 Task: In the sheet customize and apply the hyperlink color as blue.
Action: Mouse moved to (215, 203)
Screenshot: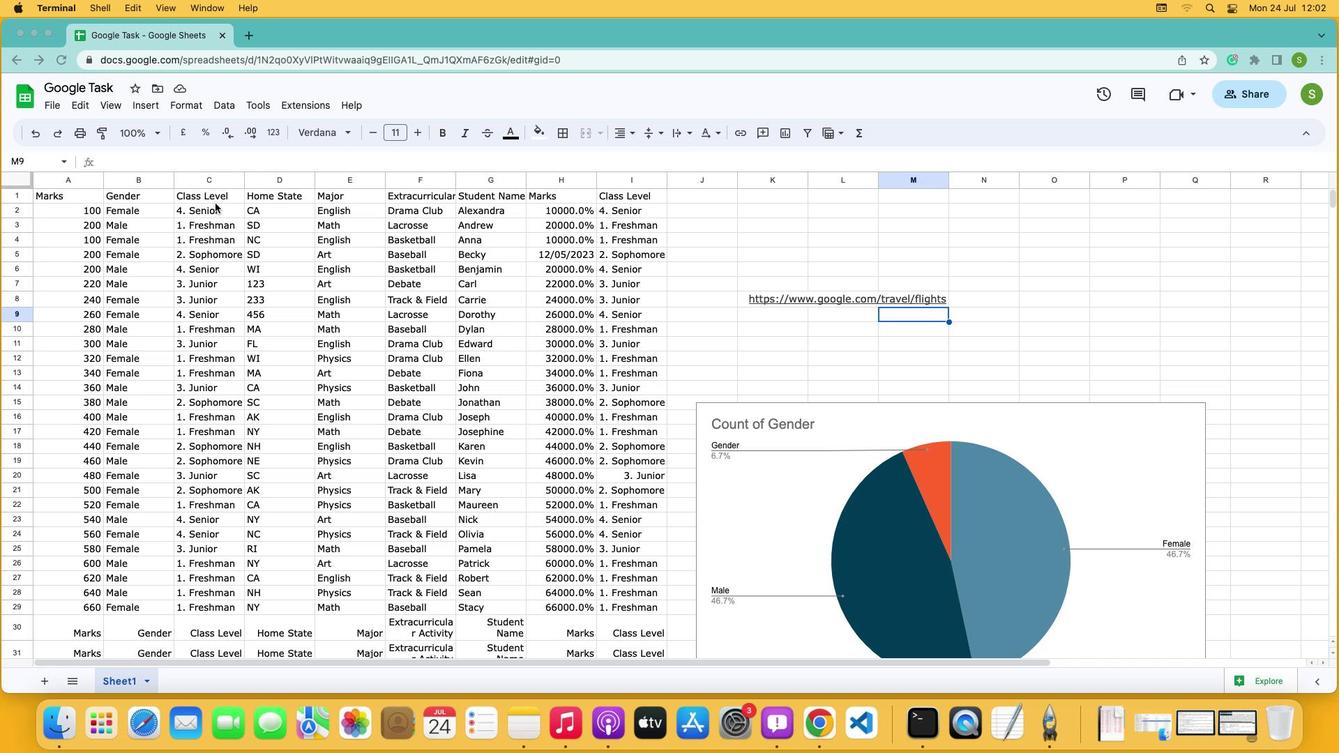 
Action: Mouse pressed left at (215, 203)
Screenshot: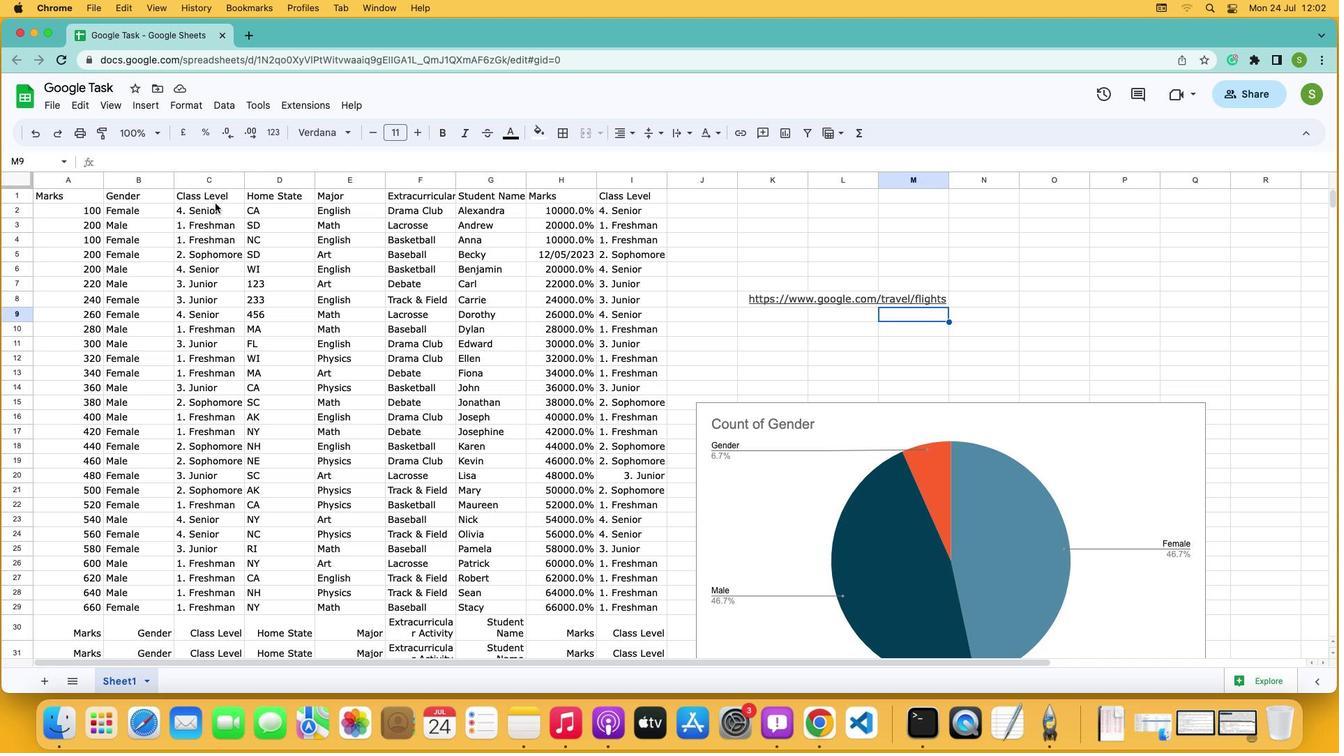 
Action: Mouse moved to (184, 107)
Screenshot: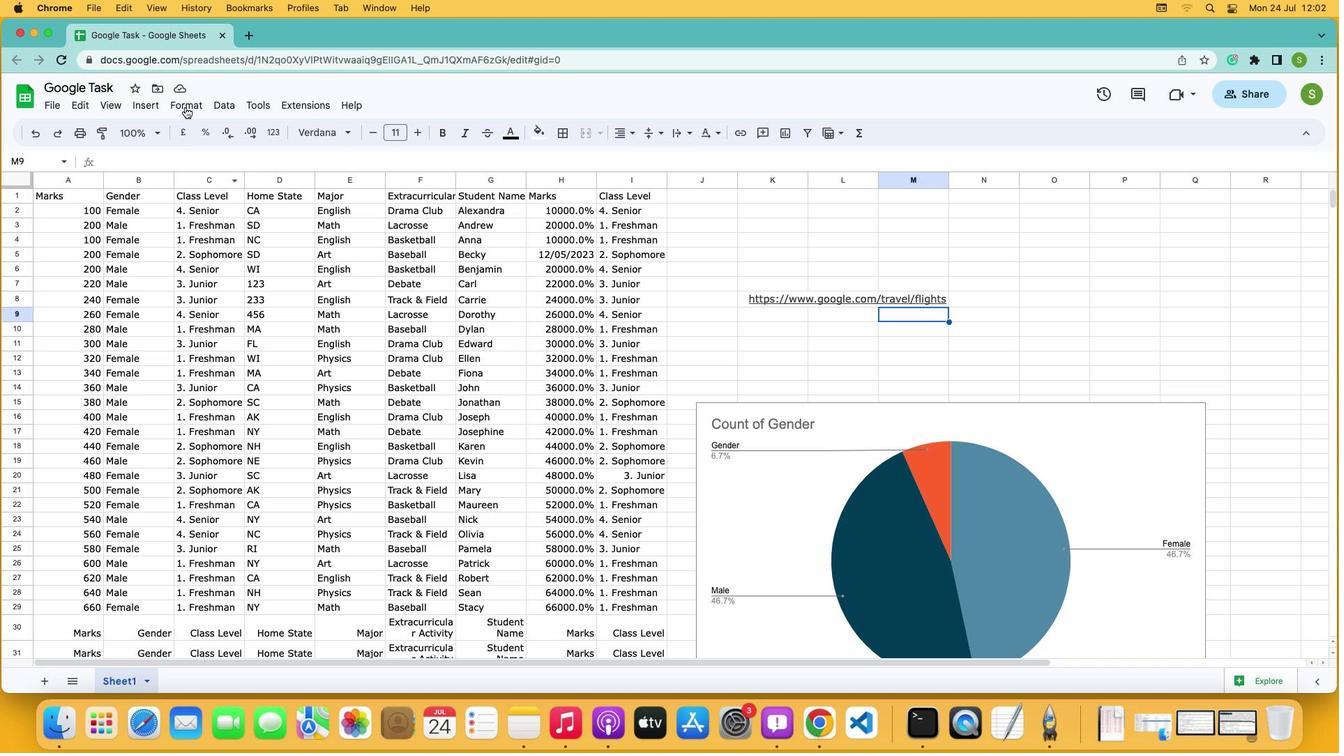 
Action: Mouse pressed left at (184, 107)
Screenshot: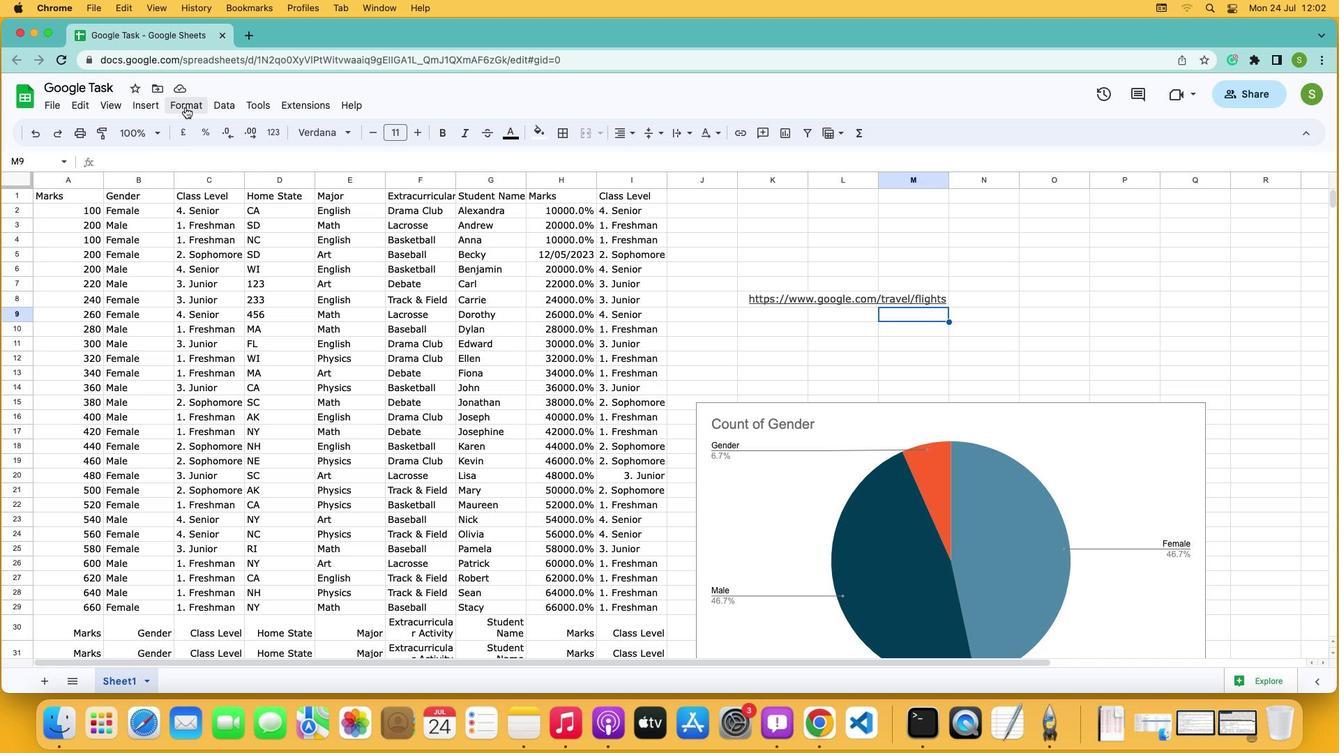 
Action: Mouse moved to (194, 126)
Screenshot: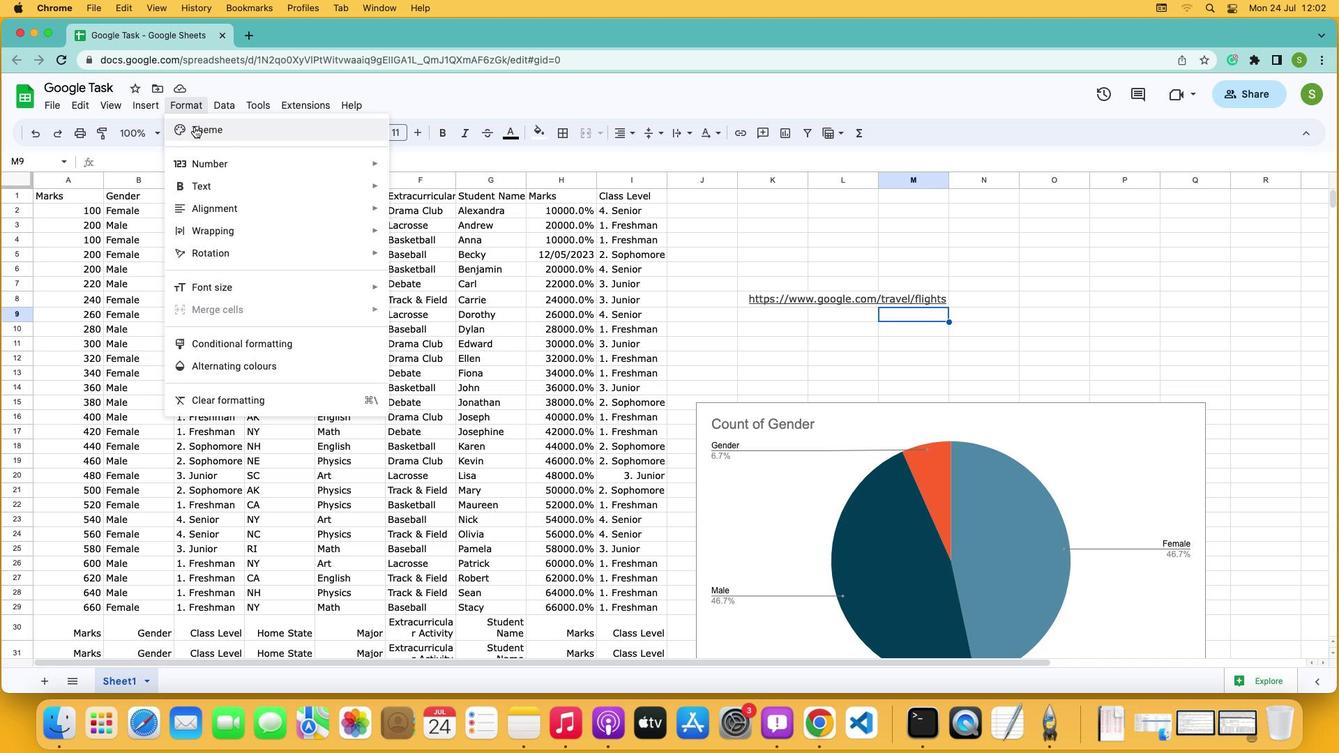 
Action: Mouse pressed left at (194, 126)
Screenshot: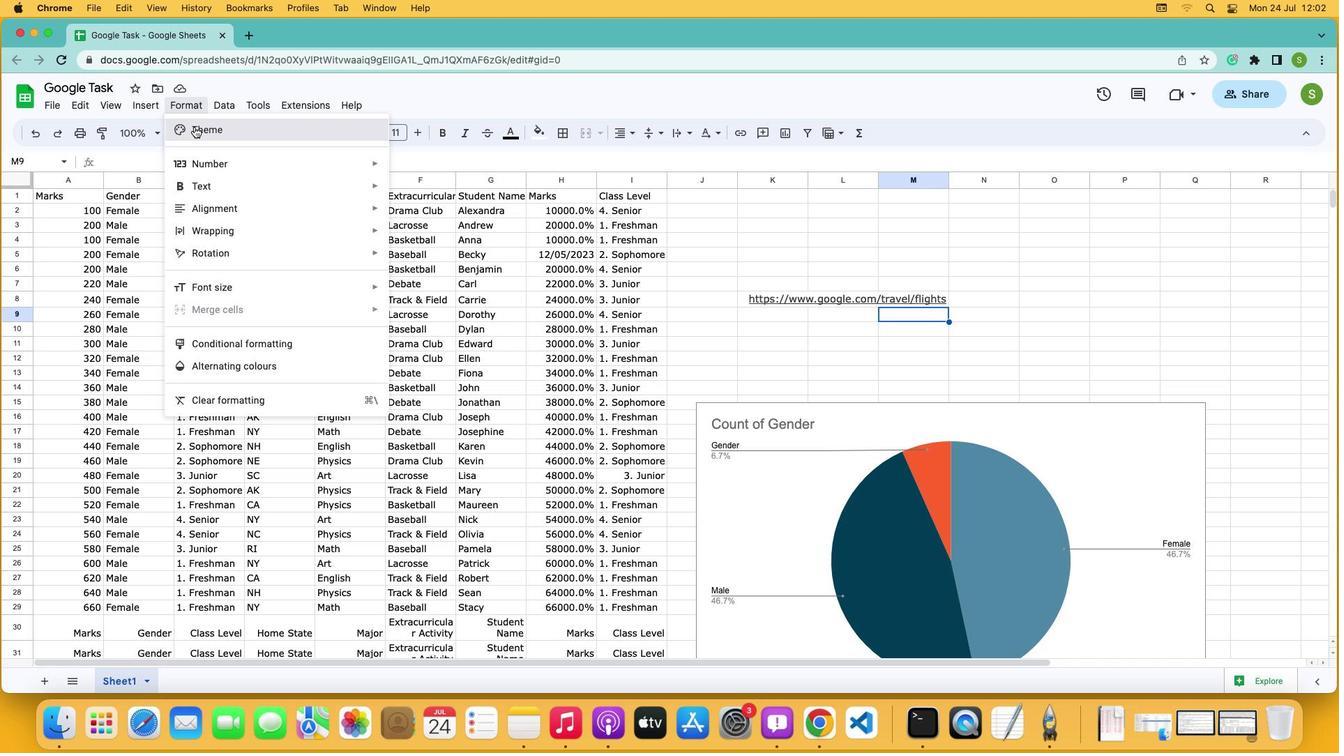 
Action: Mouse moved to (754, 295)
Screenshot: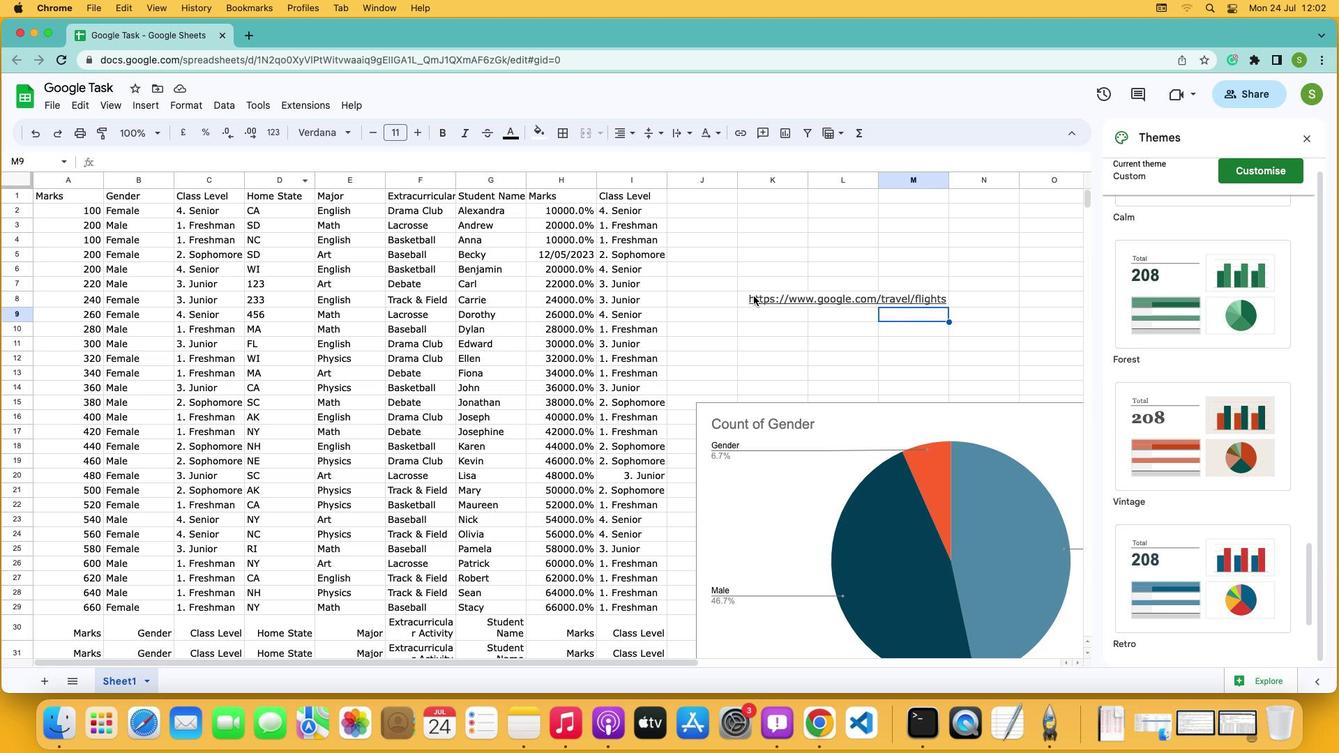 
Action: Mouse pressed left at (754, 295)
Screenshot: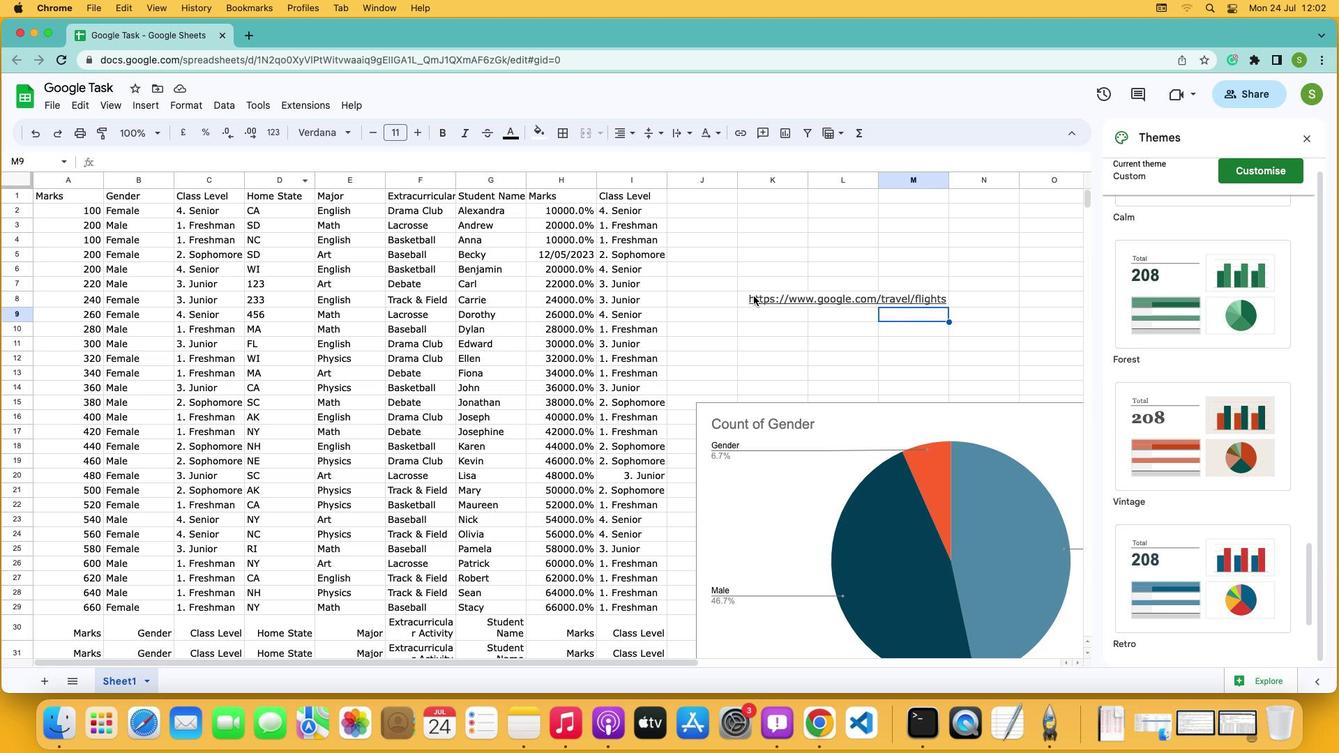 
Action: Mouse moved to (932, 294)
Screenshot: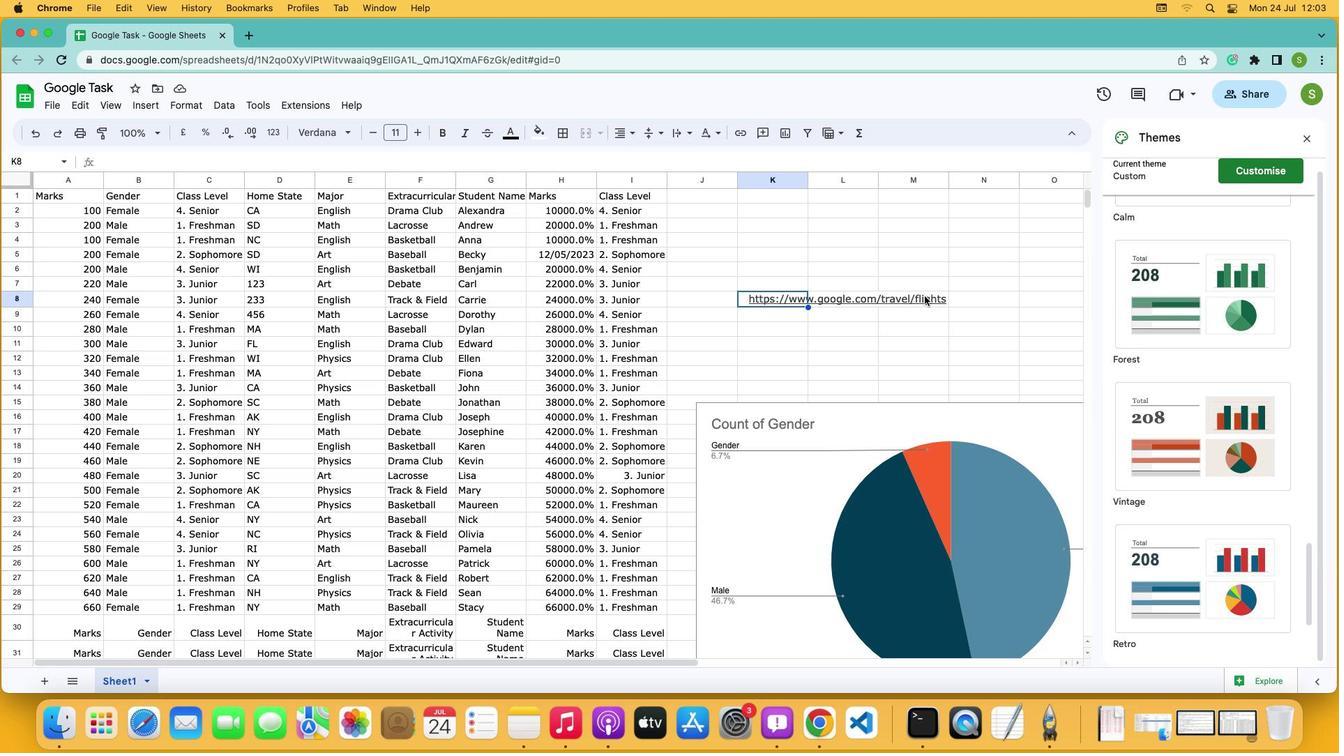
Action: Mouse pressed left at (932, 294)
Screenshot: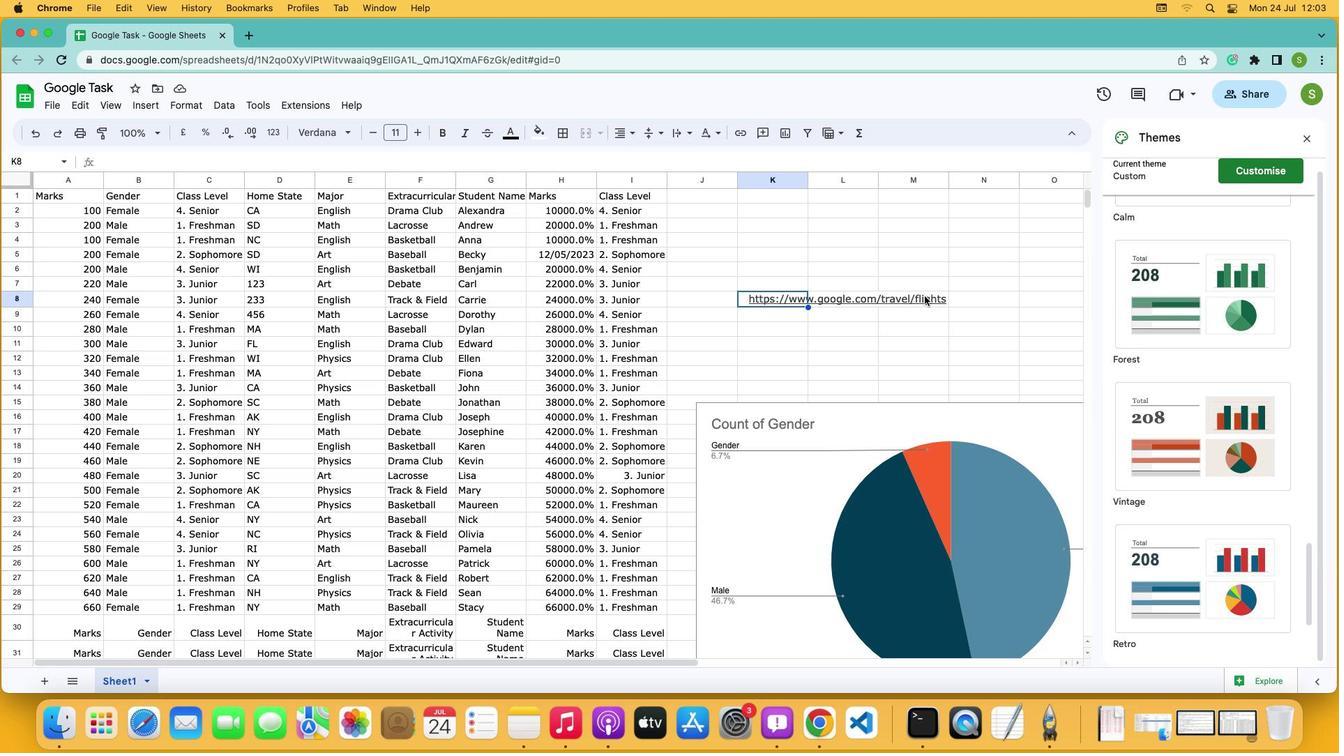 
Action: Mouse moved to (1279, 173)
Screenshot: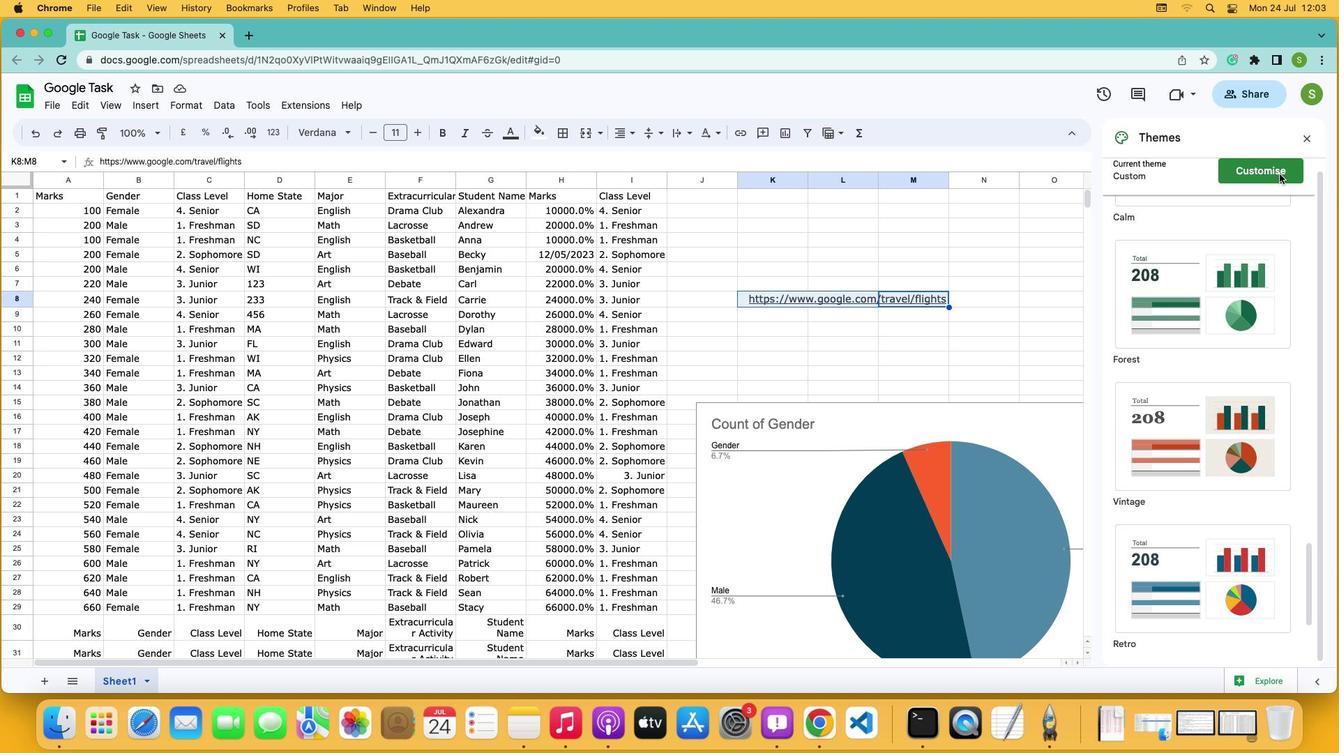 
Action: Mouse pressed left at (1279, 173)
Screenshot: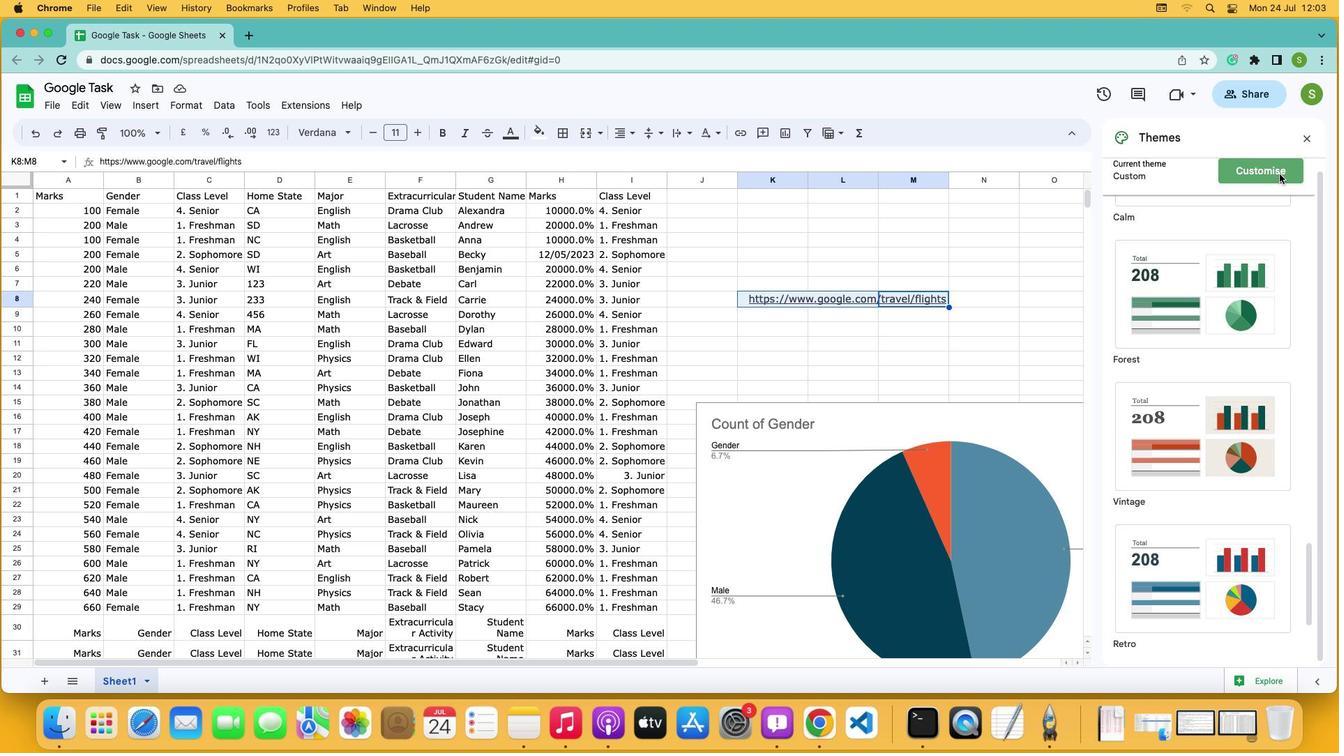 
Action: Mouse moved to (1237, 591)
Screenshot: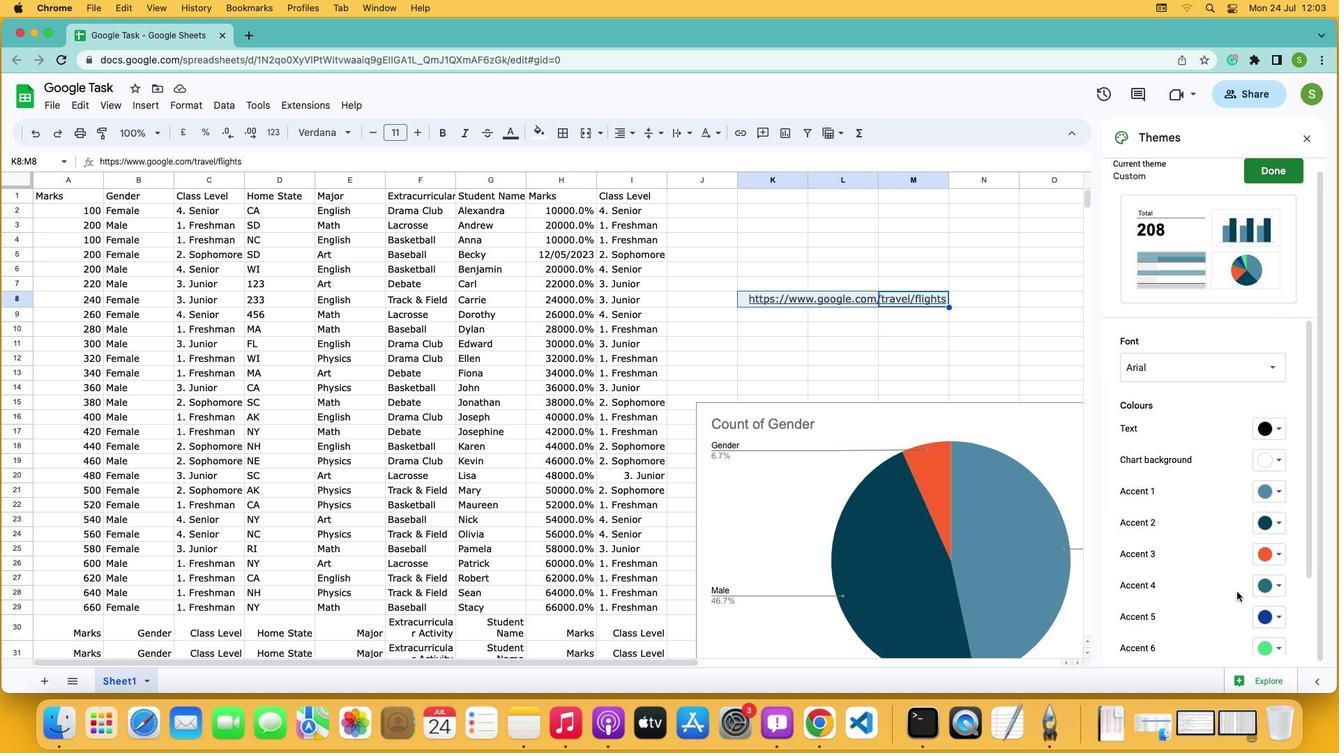
Action: Mouse scrolled (1237, 591) with delta (0, 0)
Screenshot: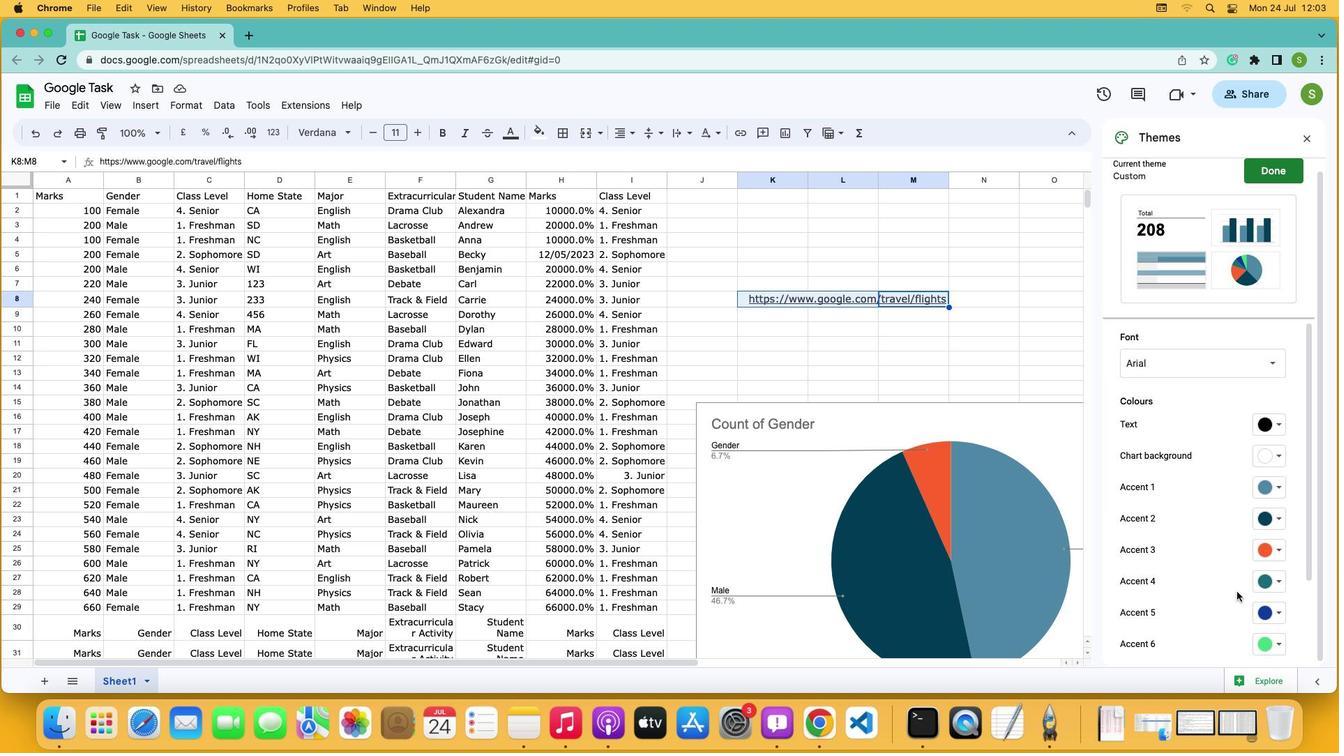 
Action: Mouse scrolled (1237, 591) with delta (0, 0)
Screenshot: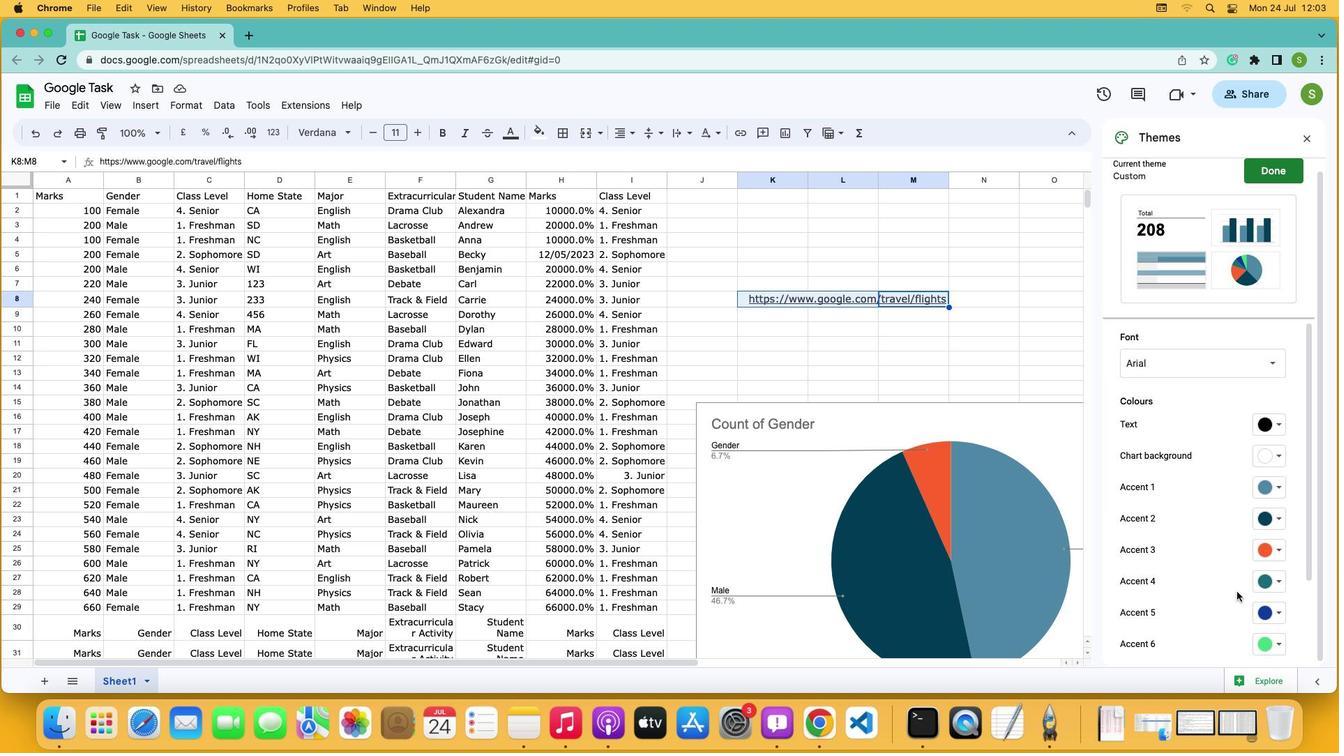 
Action: Mouse scrolled (1237, 591) with delta (0, -2)
Screenshot: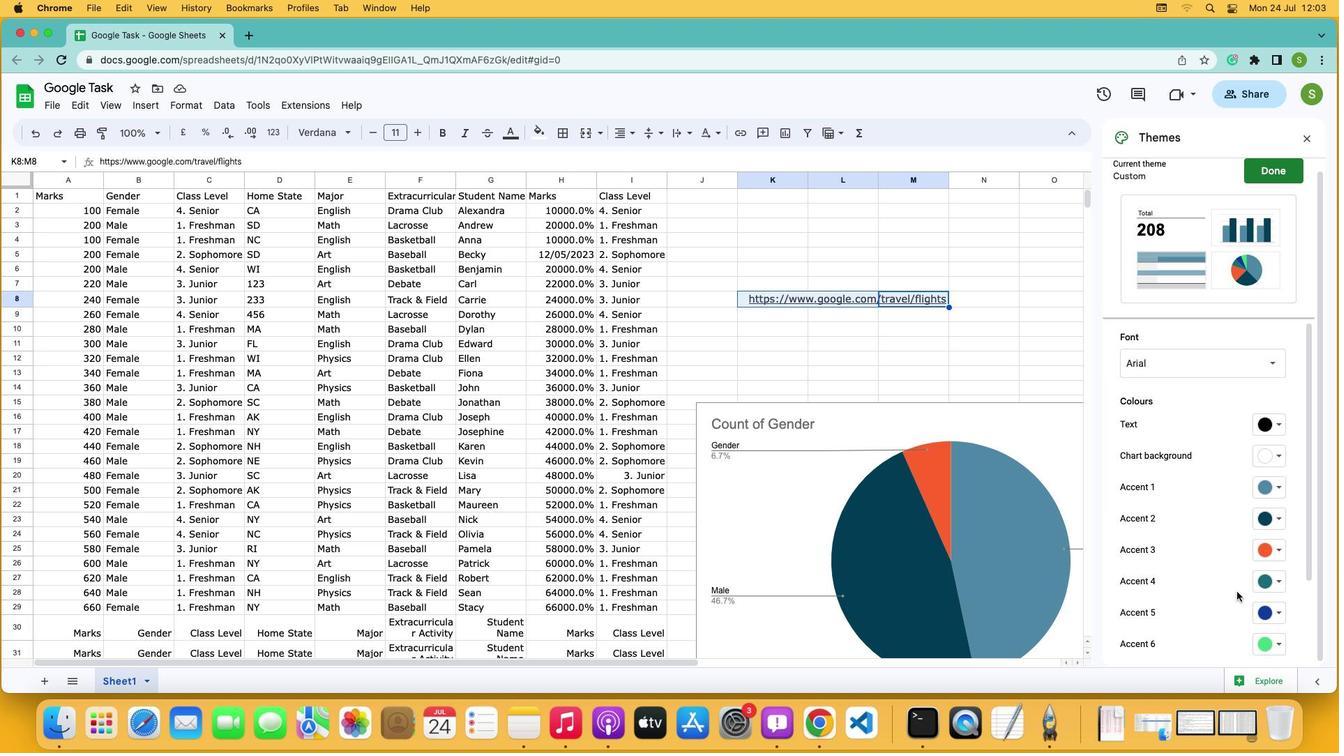 
Action: Mouse scrolled (1237, 591) with delta (0, -3)
Screenshot: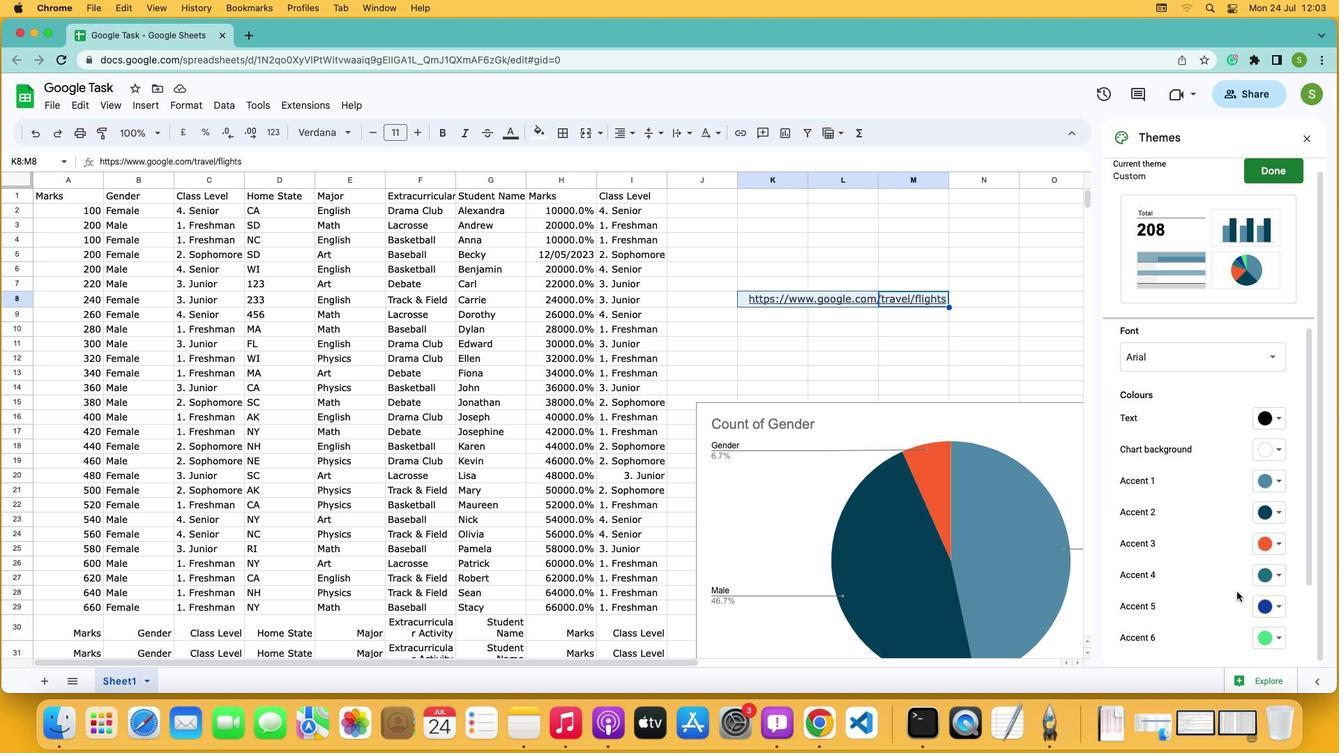 
Action: Mouse moved to (1284, 586)
Screenshot: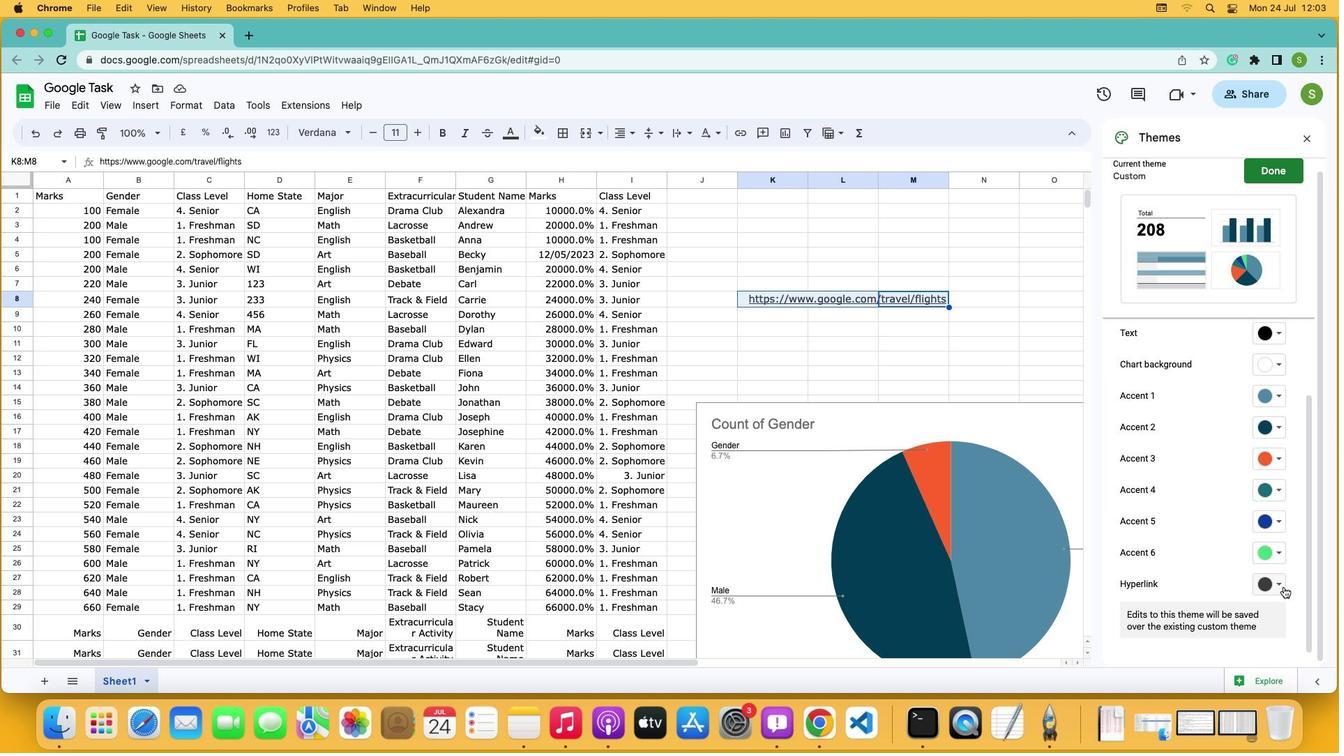 
Action: Mouse pressed left at (1284, 586)
Screenshot: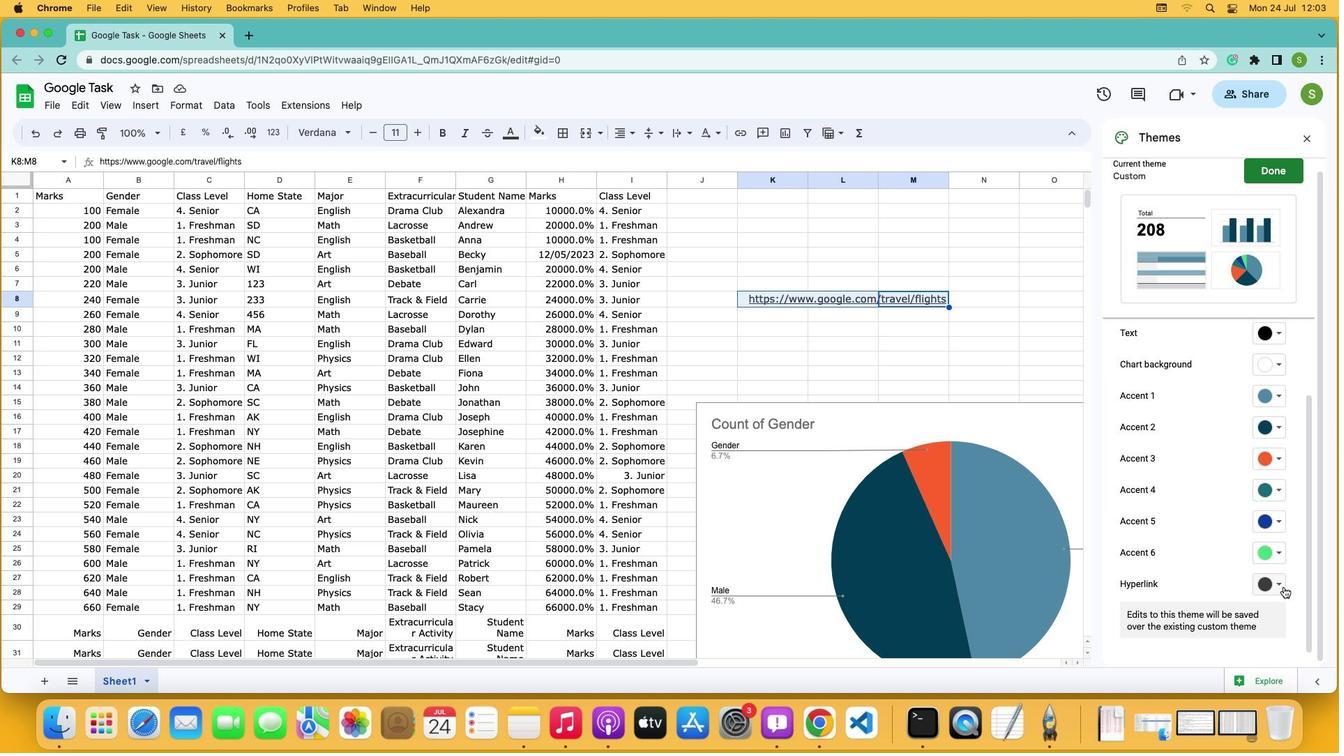 
Action: Mouse moved to (1235, 430)
Screenshot: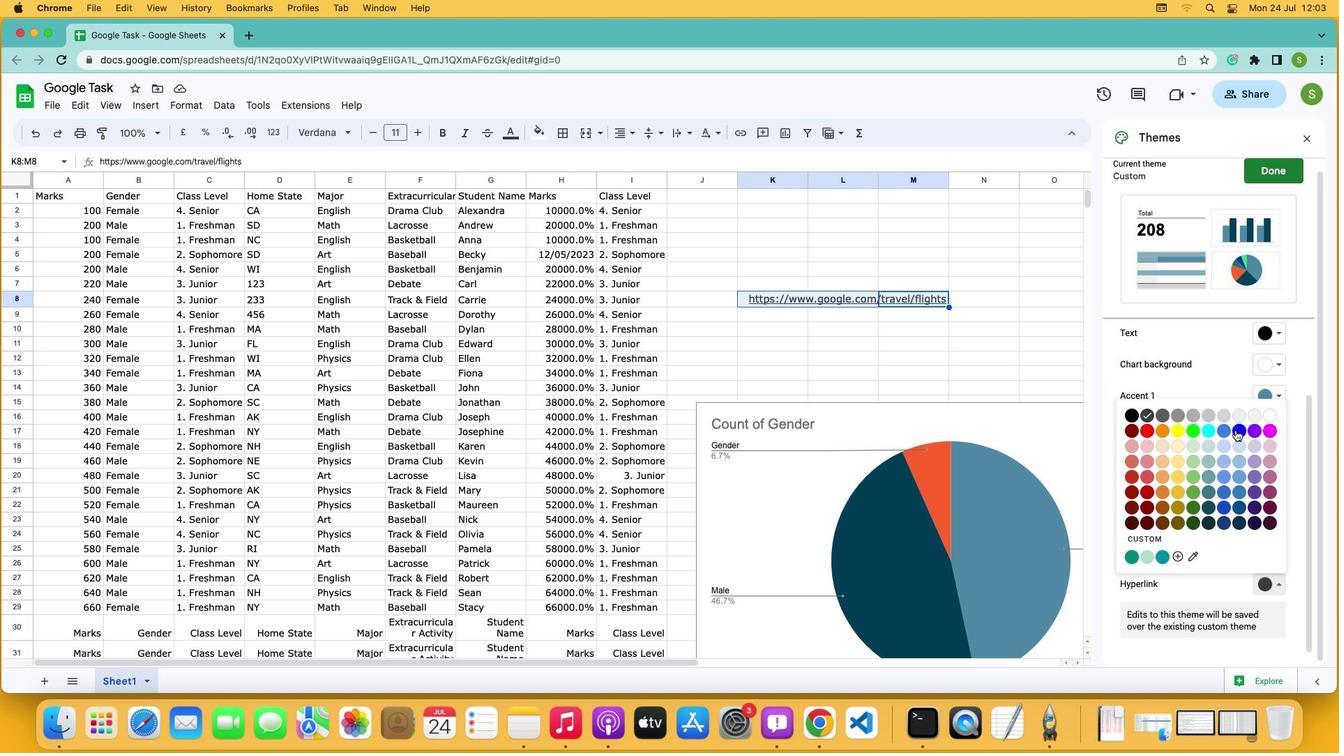 
Action: Mouse pressed left at (1235, 430)
Screenshot: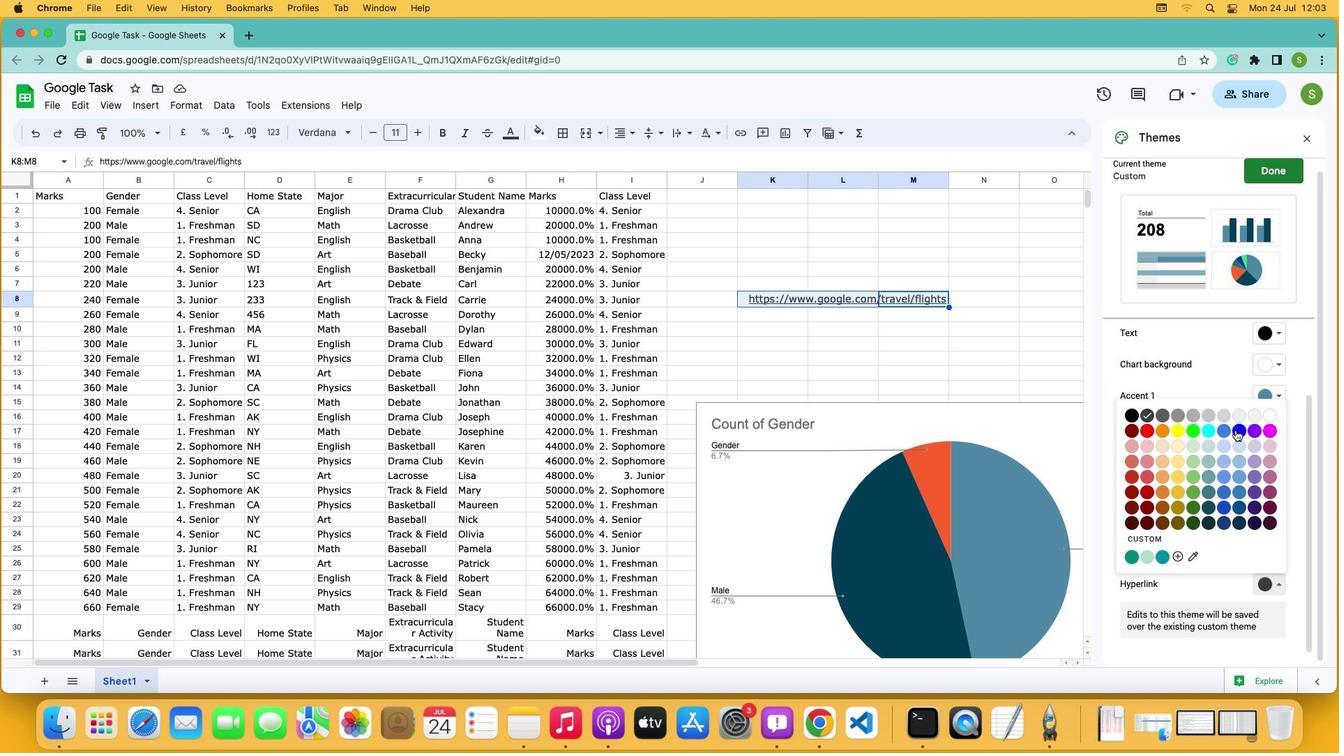 
Action: Mouse moved to (950, 371)
Screenshot: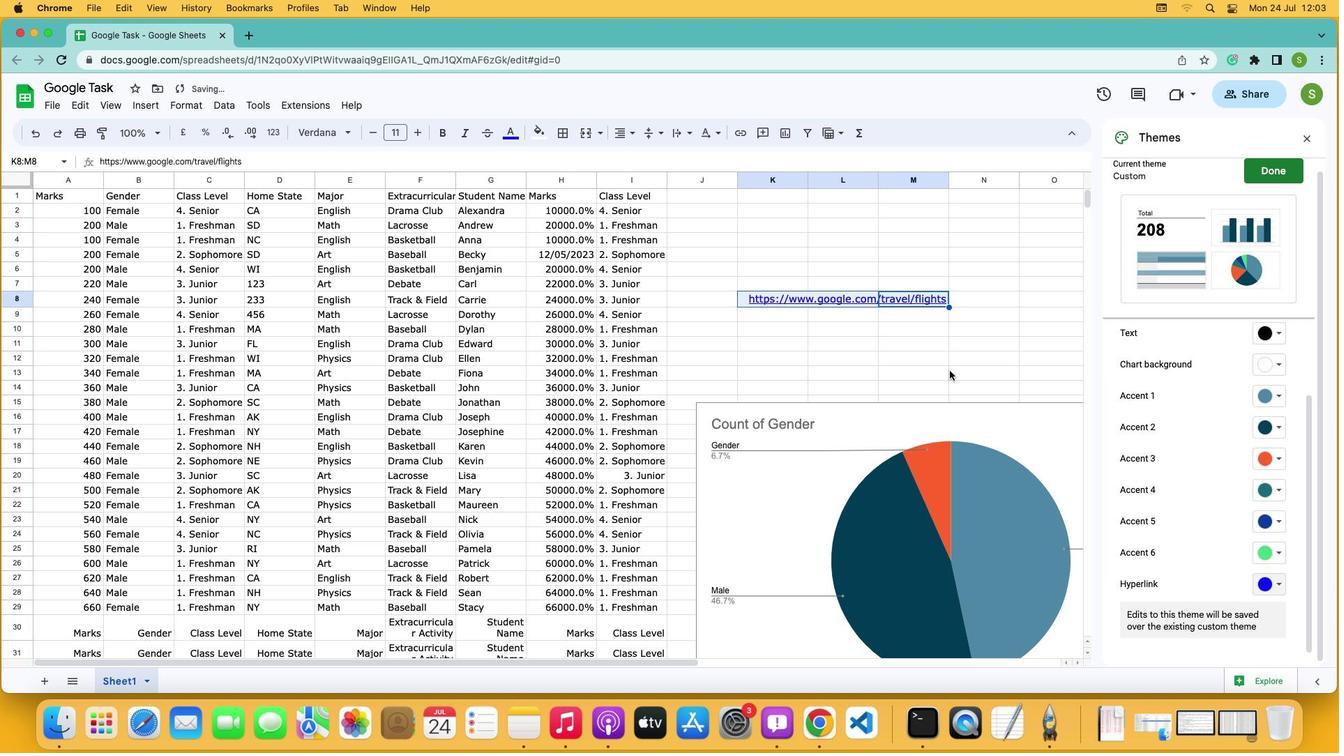 
Action: Mouse pressed left at (950, 371)
Screenshot: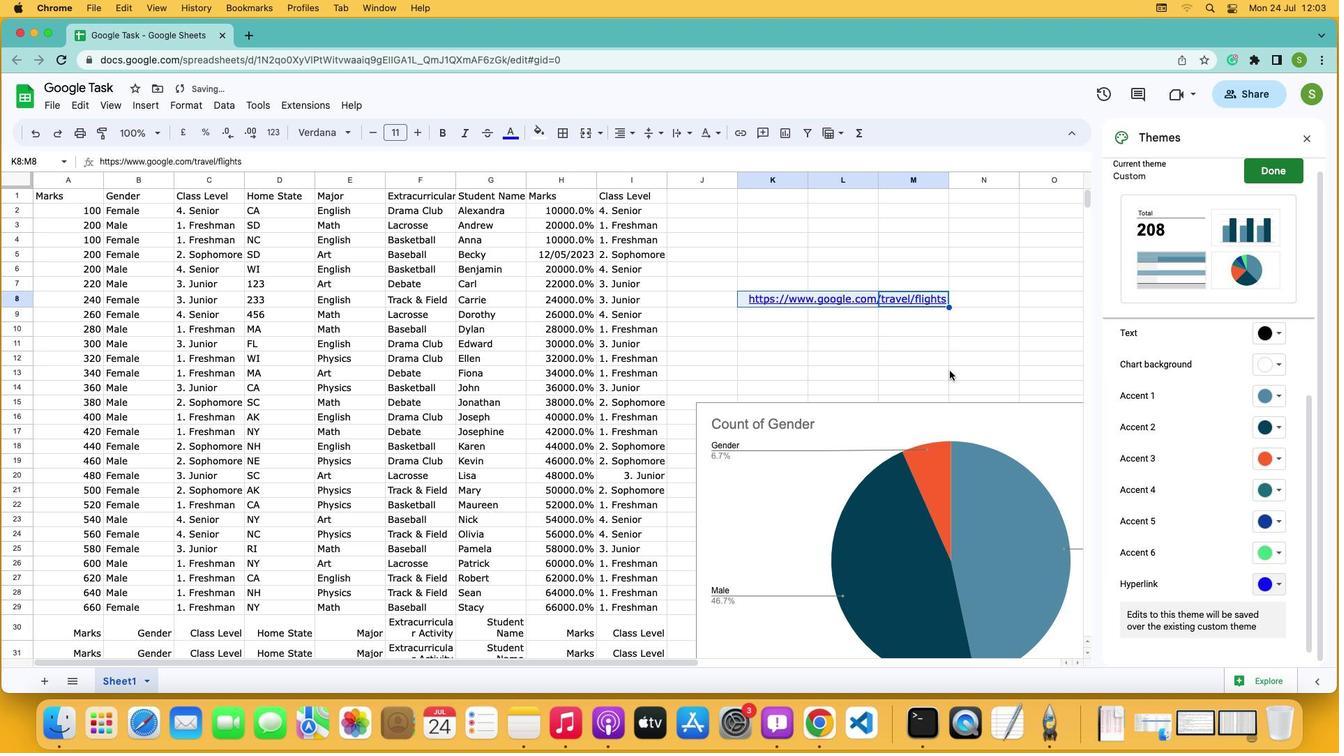 
